 Task: Clear the last 7 days hosted app data.
Action: Mouse moved to (1067, 31)
Screenshot: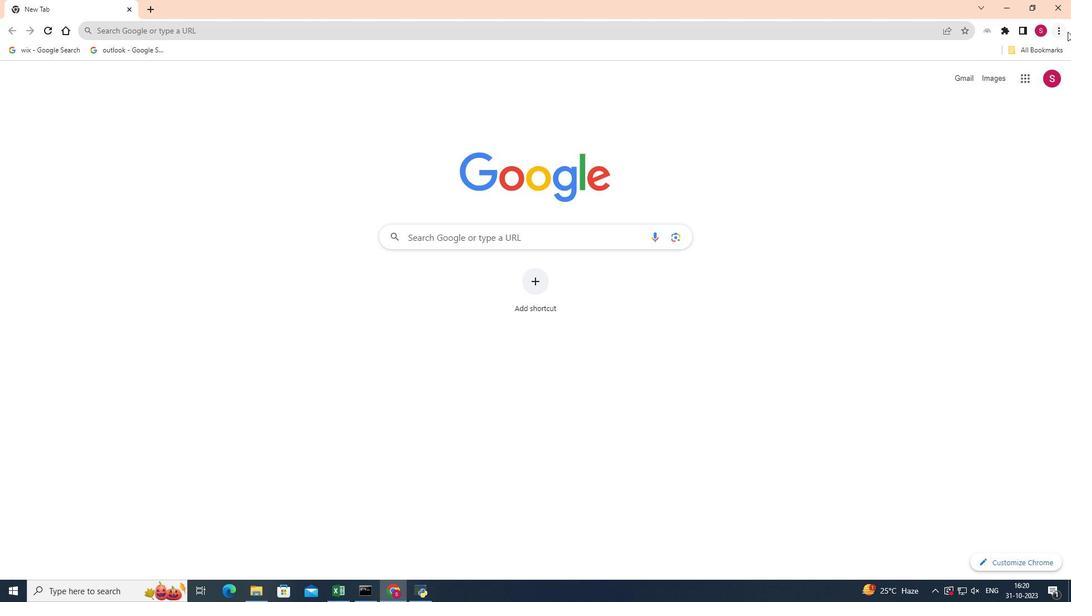 
Action: Mouse pressed left at (1067, 31)
Screenshot: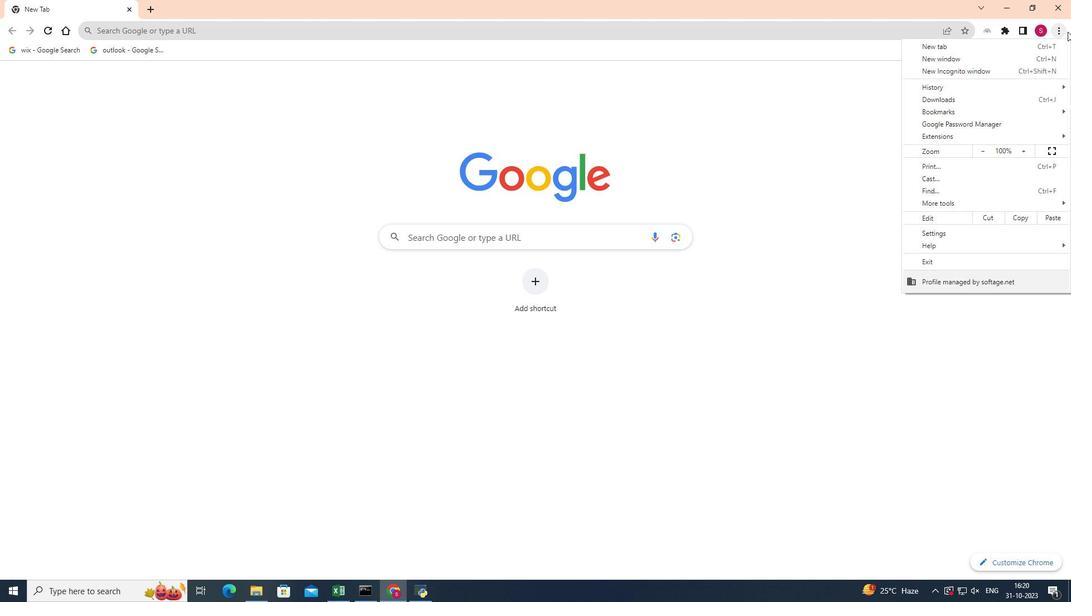 
Action: Mouse moved to (923, 205)
Screenshot: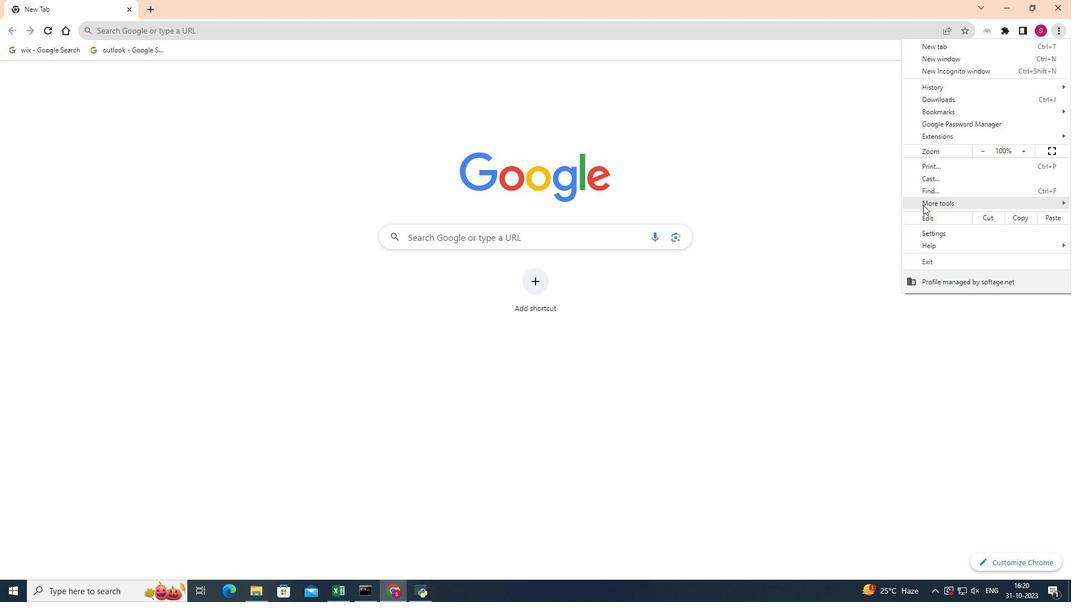 
Action: Mouse pressed left at (923, 205)
Screenshot: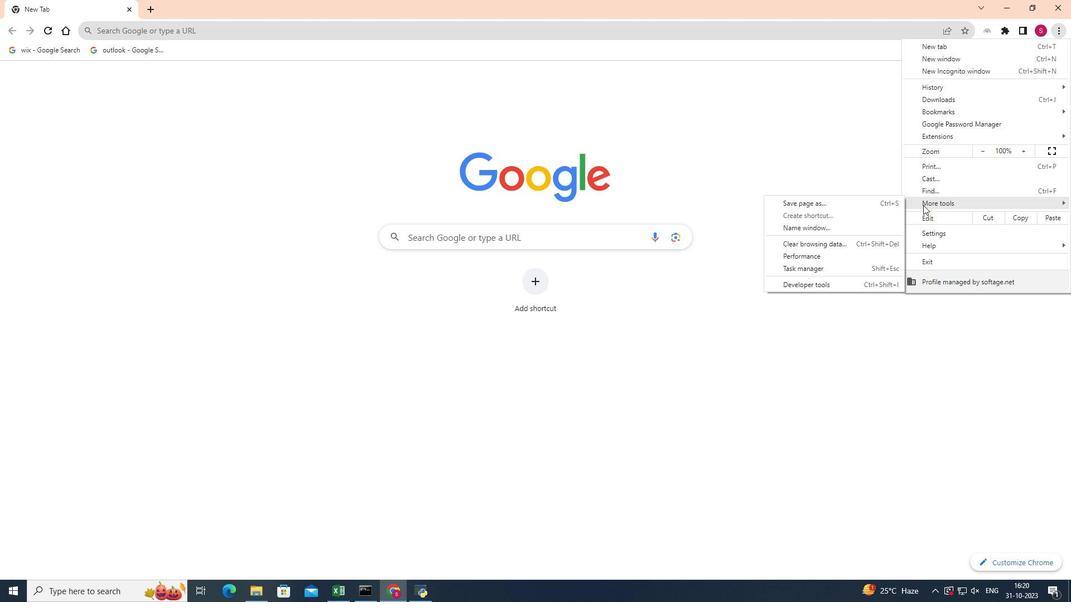 
Action: Mouse moved to (864, 244)
Screenshot: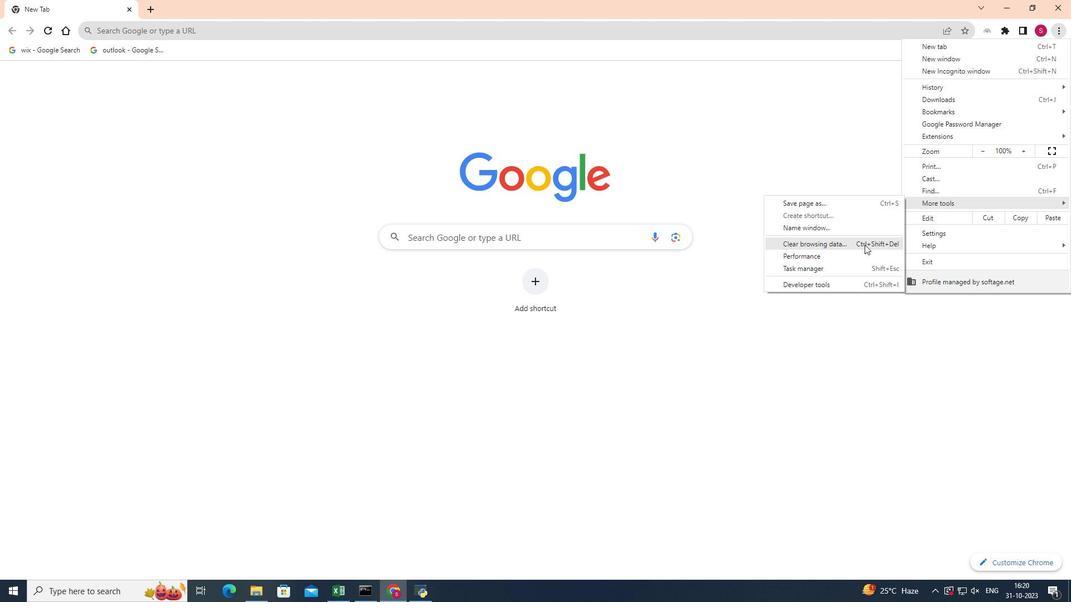 
Action: Mouse pressed left at (864, 244)
Screenshot: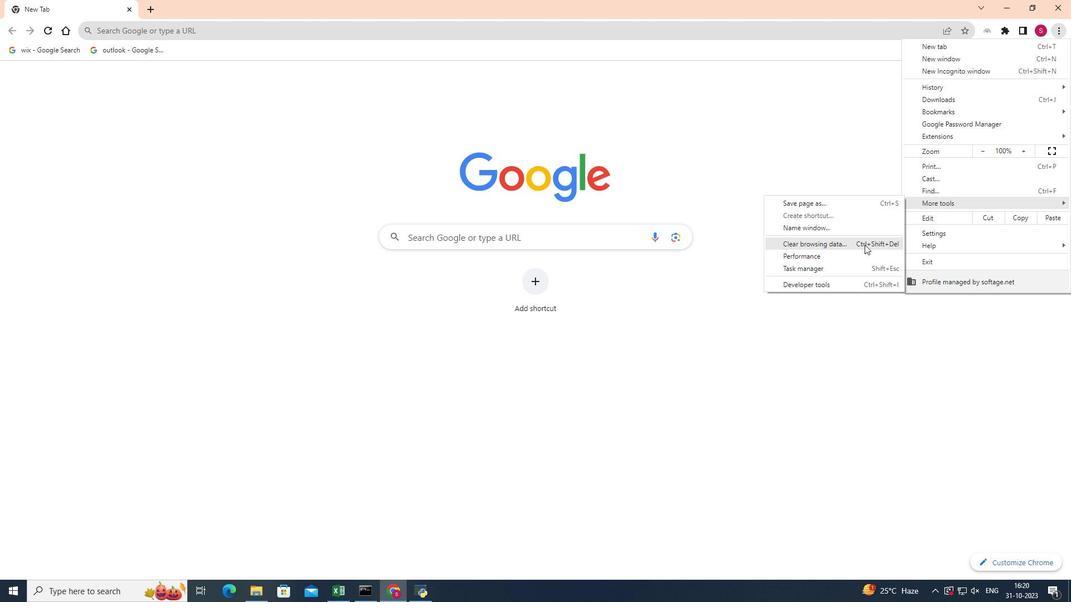 
Action: Mouse moved to (593, 180)
Screenshot: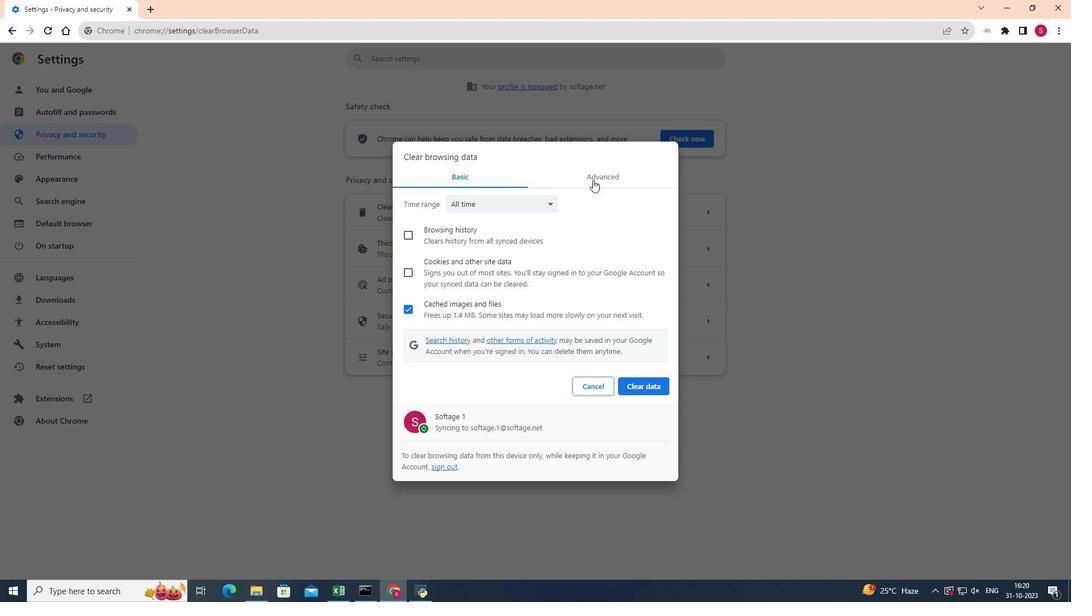 
Action: Mouse pressed left at (593, 180)
Screenshot: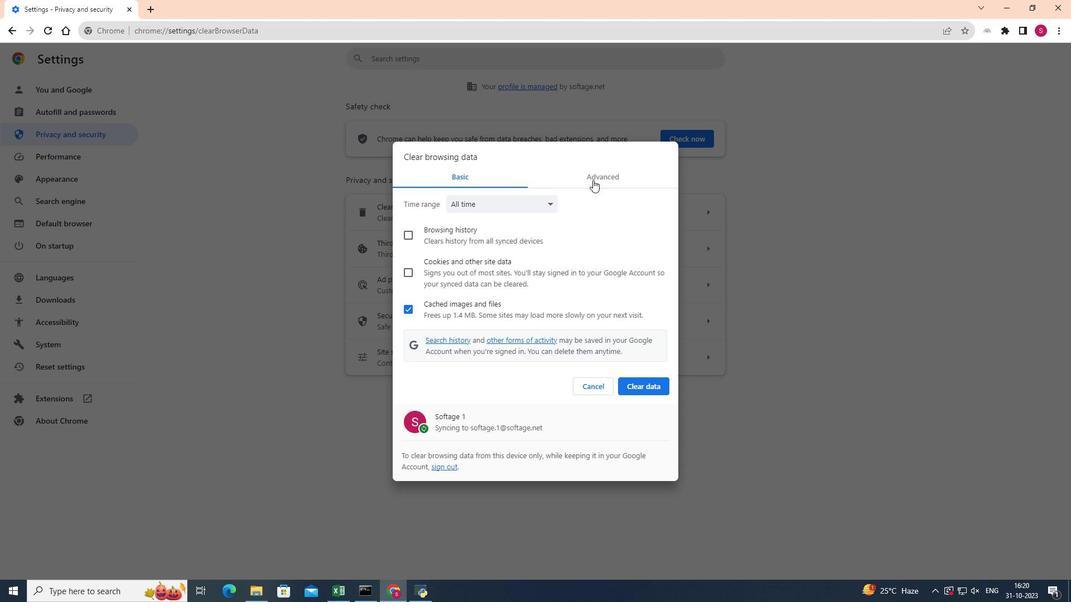 
Action: Mouse moved to (543, 203)
Screenshot: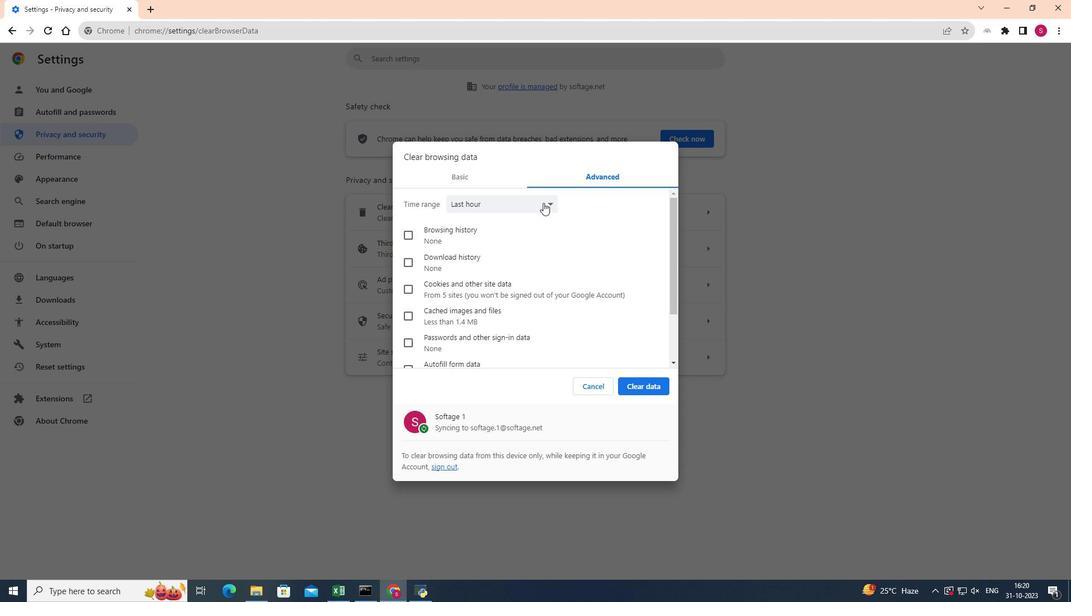 
Action: Mouse pressed left at (543, 203)
Screenshot: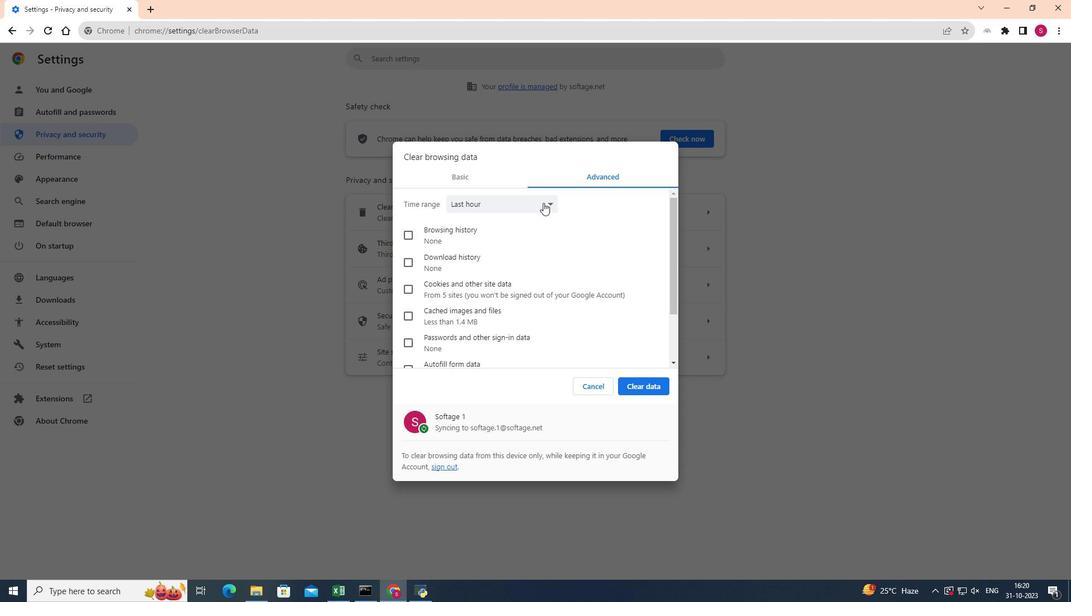
Action: Mouse moved to (484, 241)
Screenshot: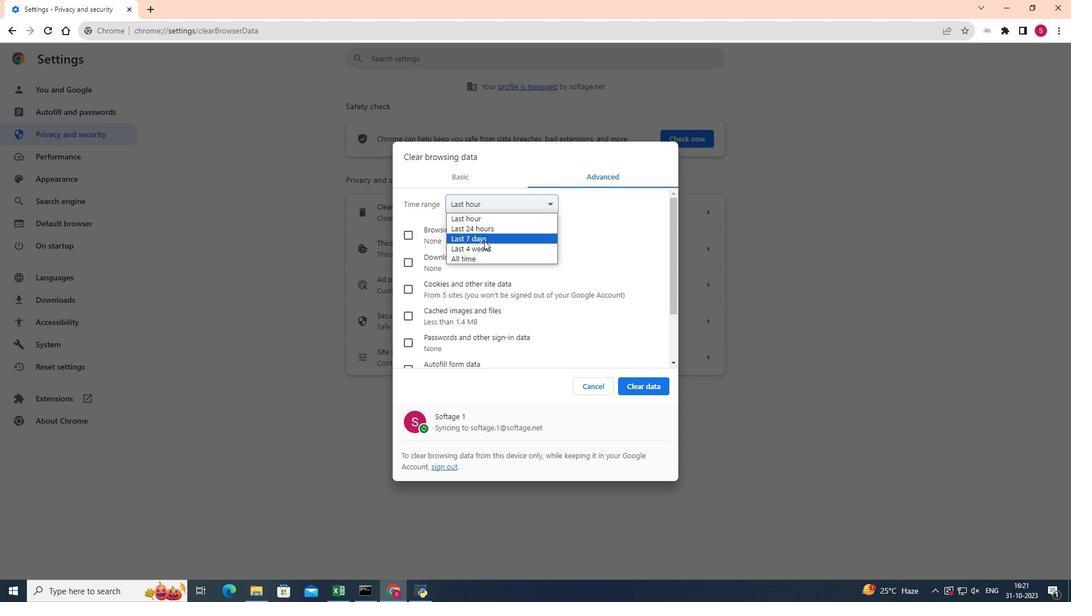 
Action: Mouse pressed left at (484, 241)
Screenshot: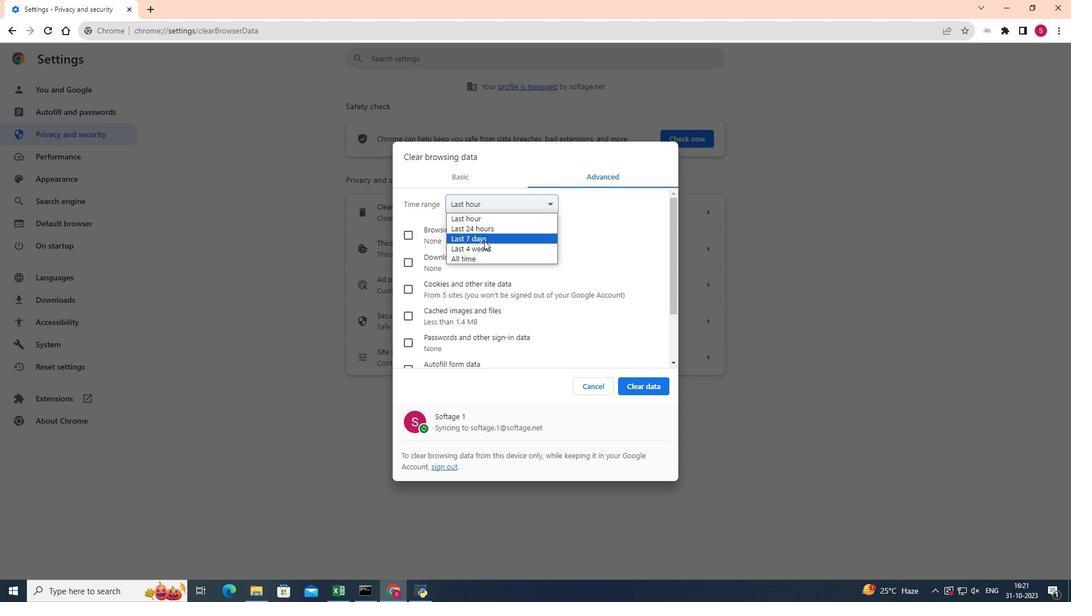 
Action: Mouse moved to (504, 249)
Screenshot: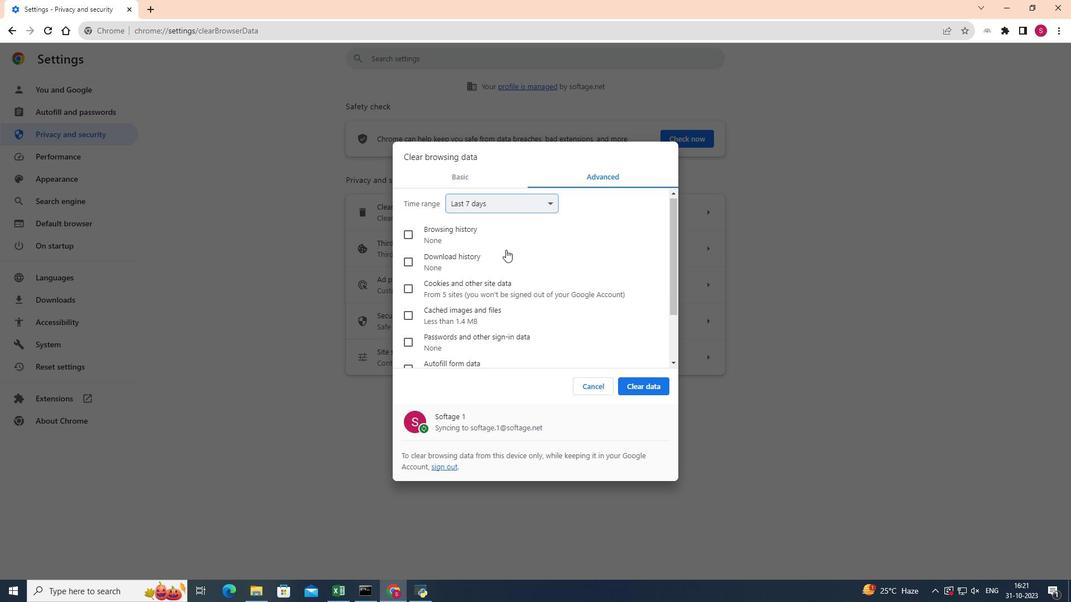 
Action: Mouse scrolled (504, 249) with delta (0, 0)
Screenshot: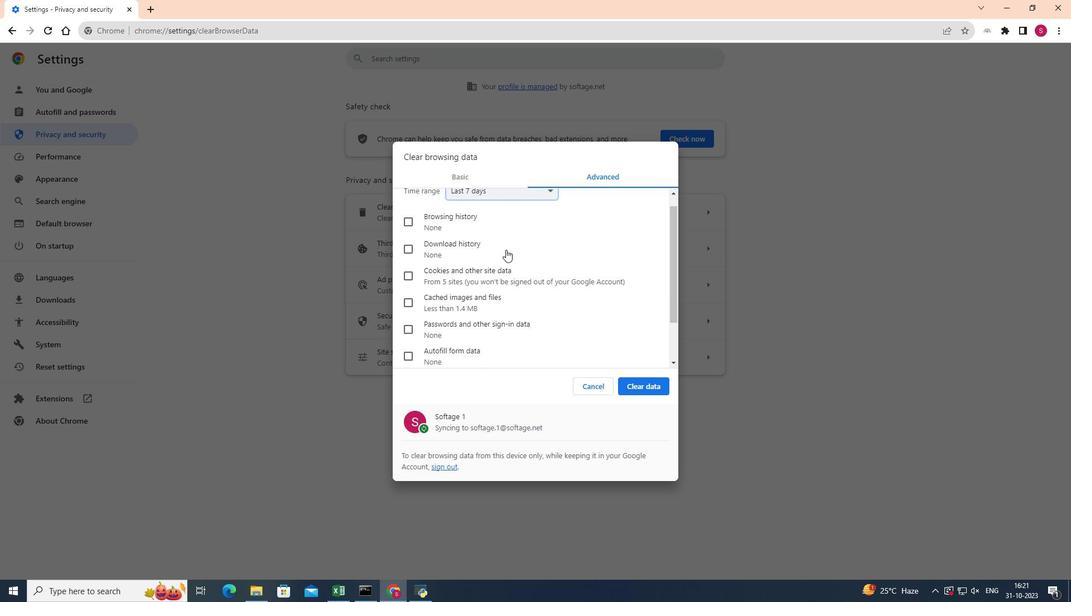 
Action: Mouse moved to (506, 249)
Screenshot: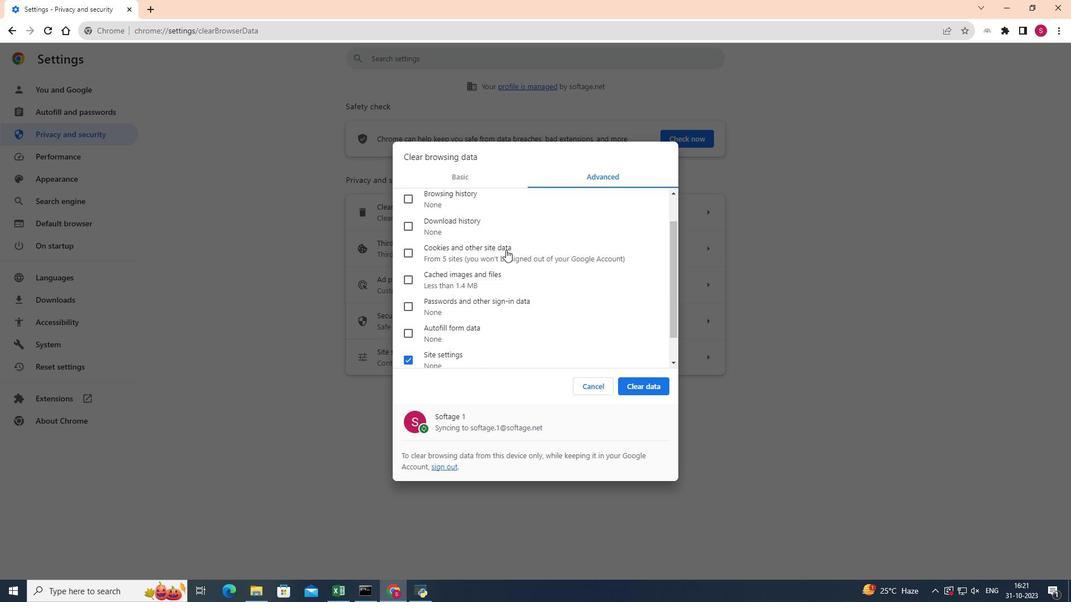 
Action: Mouse scrolled (506, 249) with delta (0, 0)
Screenshot: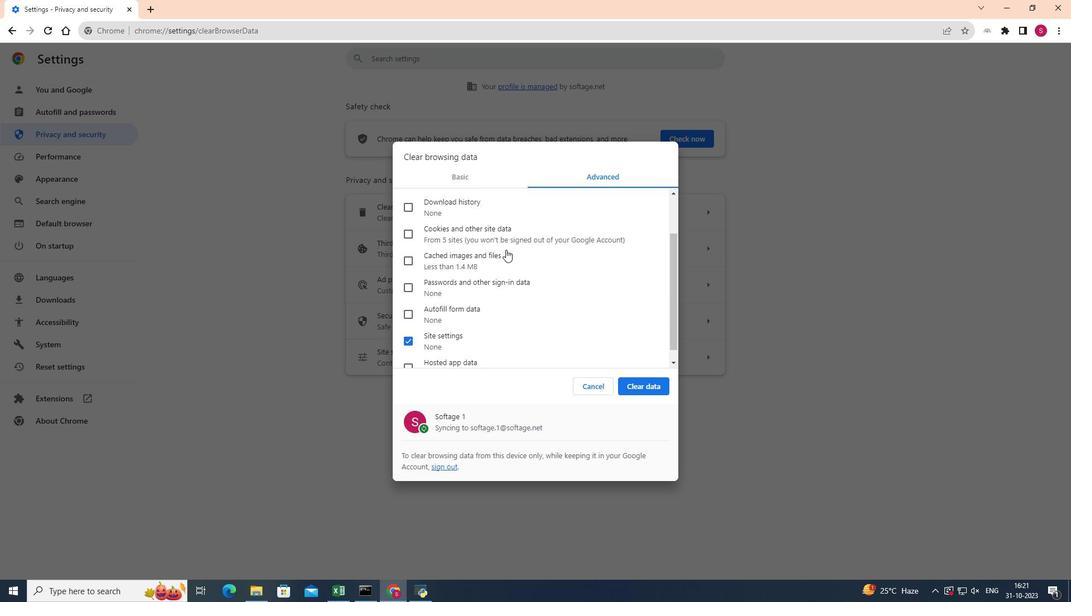 
Action: Mouse scrolled (506, 249) with delta (0, 0)
Screenshot: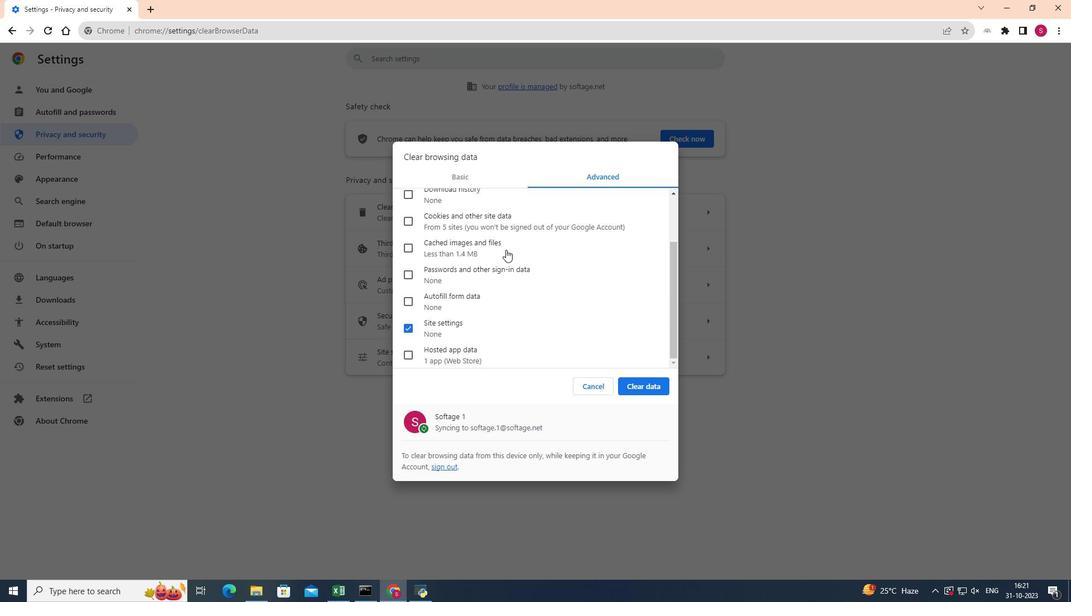 
Action: Mouse moved to (405, 327)
Screenshot: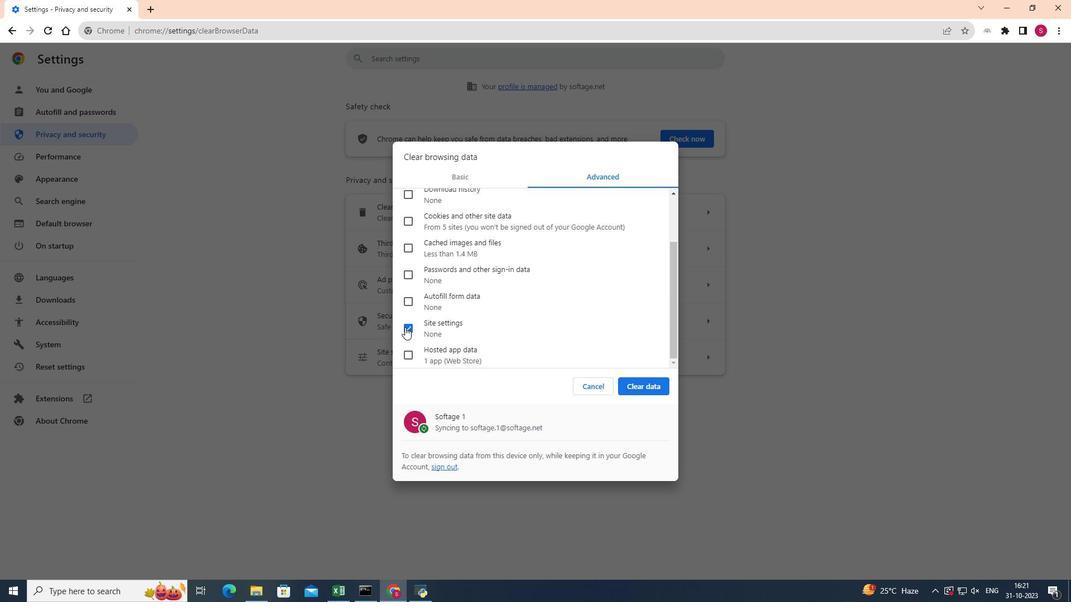 
Action: Mouse pressed left at (405, 327)
Screenshot: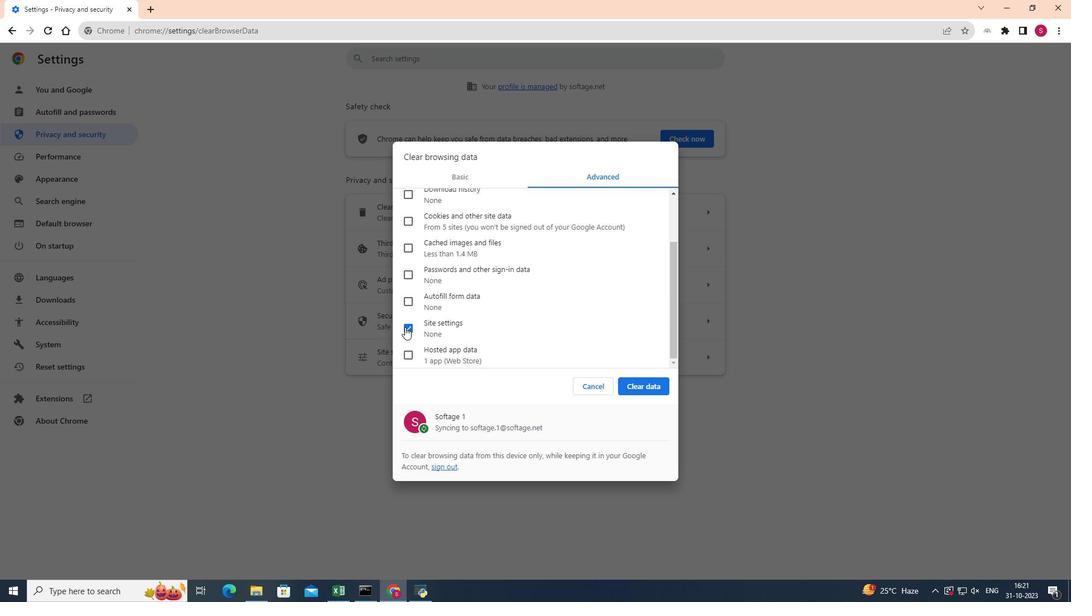 
Action: Mouse moved to (408, 354)
Screenshot: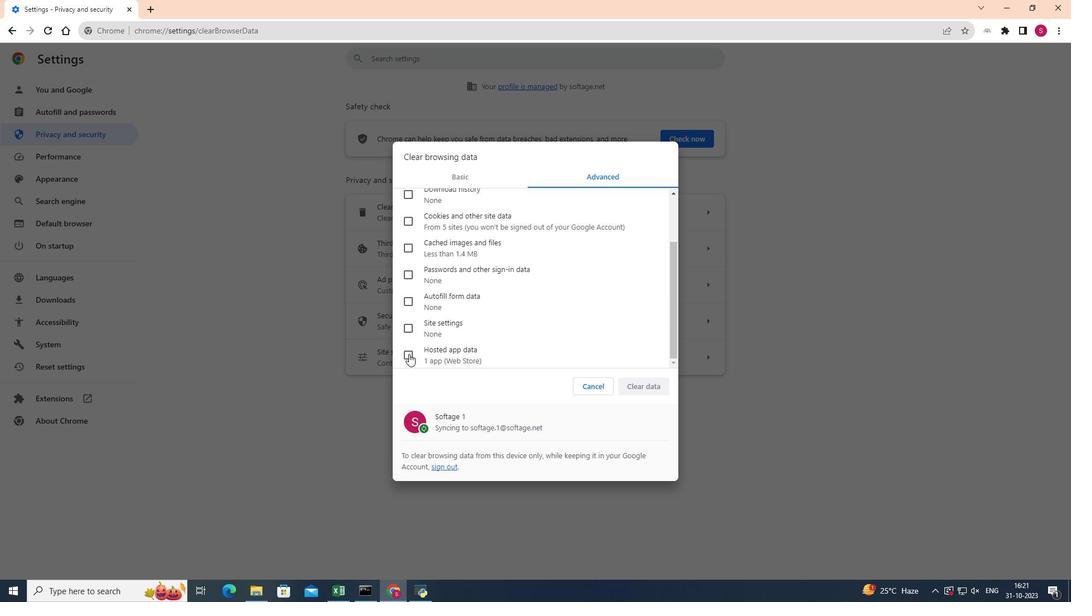 
Action: Mouse pressed left at (408, 354)
Screenshot: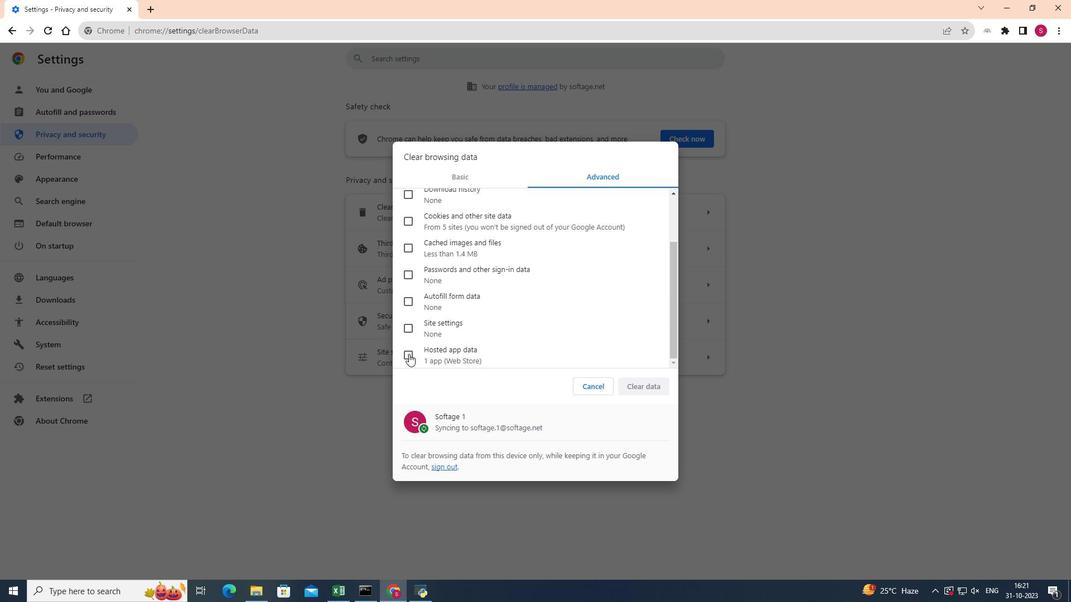 
Action: Mouse moved to (639, 384)
Screenshot: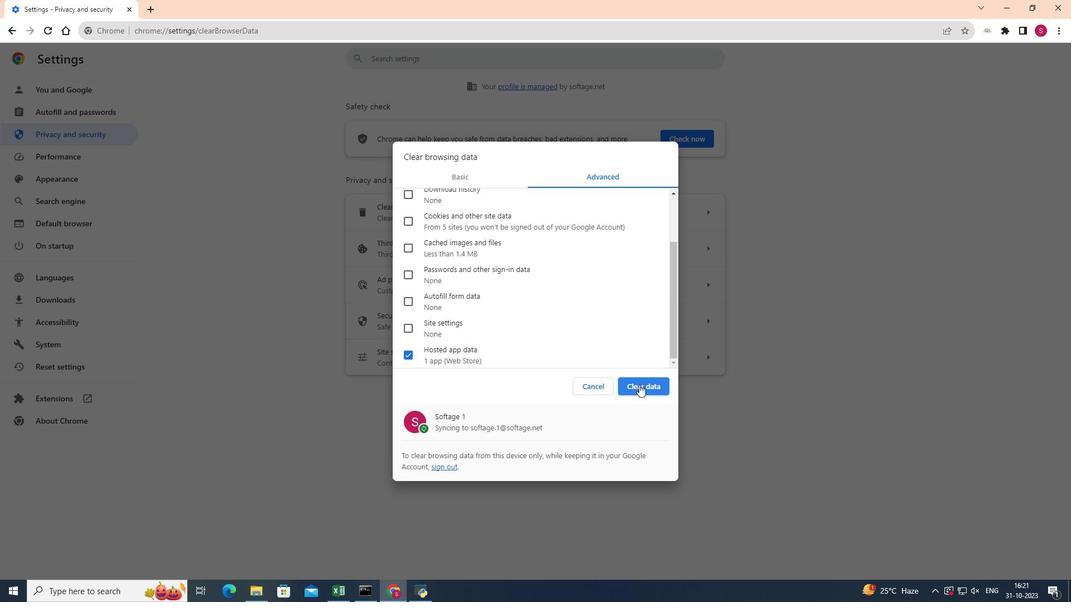 
Action: Mouse pressed left at (639, 384)
Screenshot: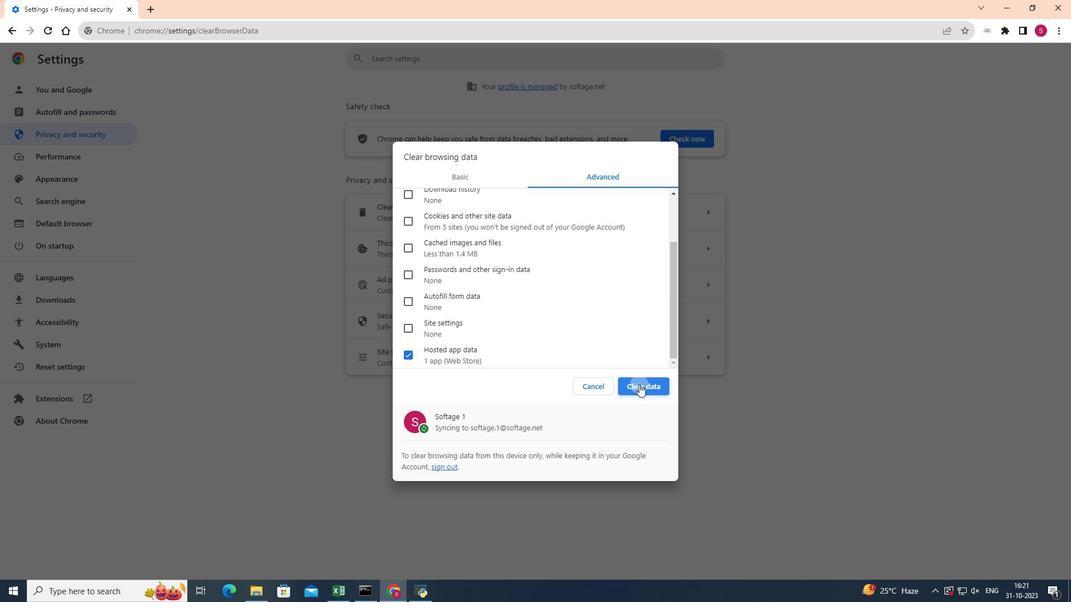 
